 Task: Change the Outlook setting to open replies and forwards in a new window.
Action: Mouse moved to (36, 20)
Screenshot: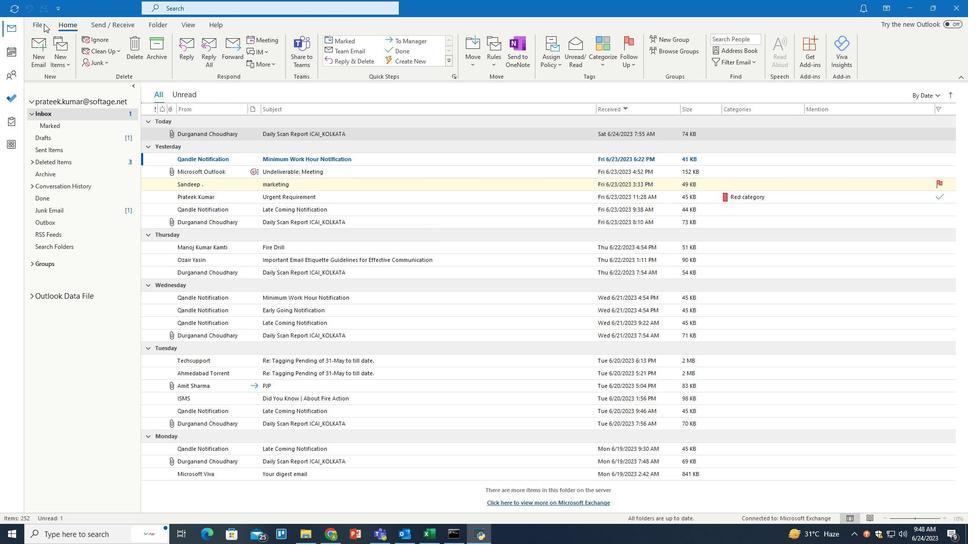
Action: Mouse pressed left at (36, 20)
Screenshot: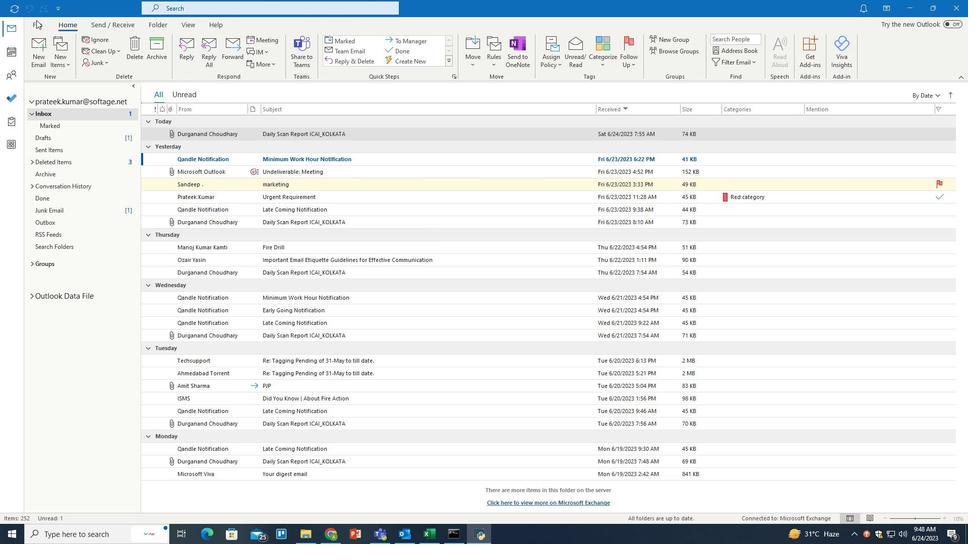 
Action: Mouse moved to (37, 21)
Screenshot: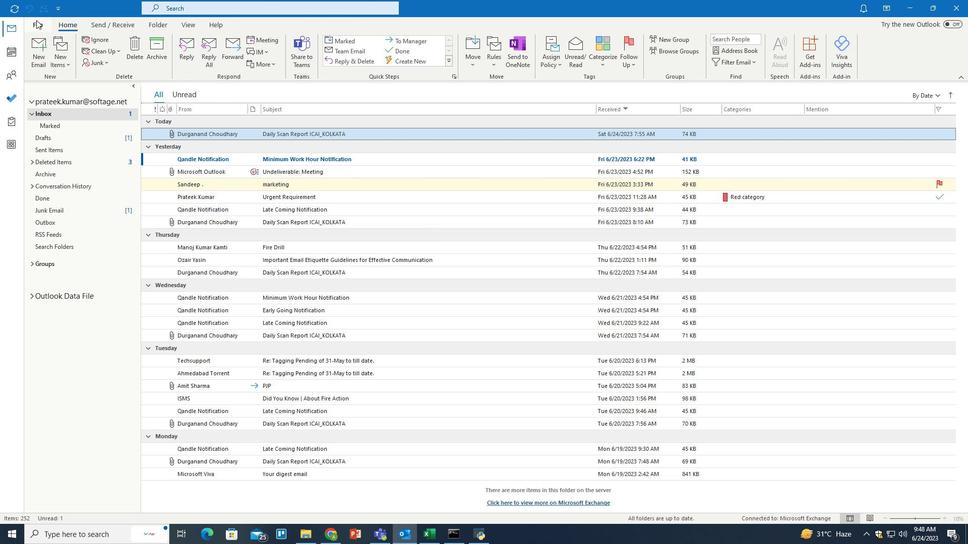 
Action: Mouse pressed left at (37, 21)
Screenshot: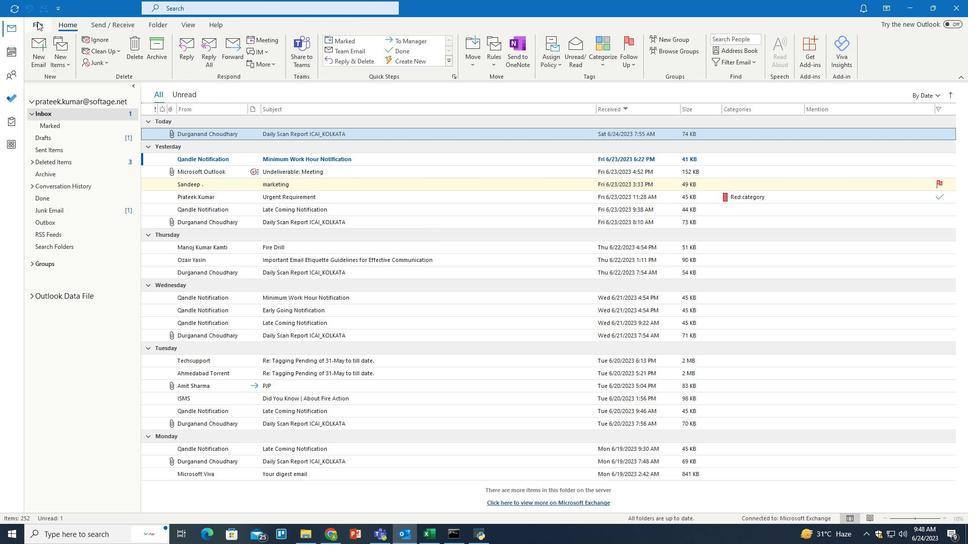 
Action: Mouse moved to (36, 487)
Screenshot: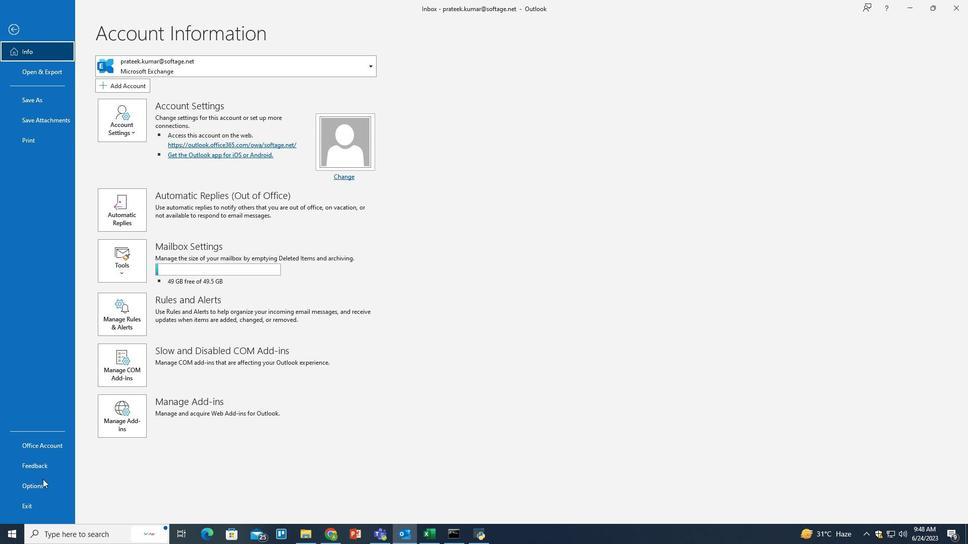 
Action: Mouse pressed left at (36, 487)
Screenshot: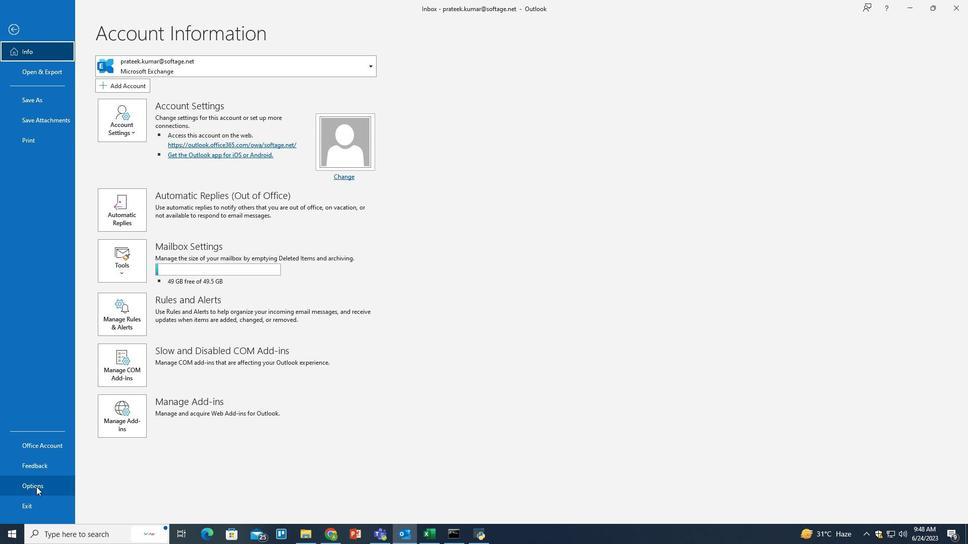 
Action: Mouse moved to (290, 129)
Screenshot: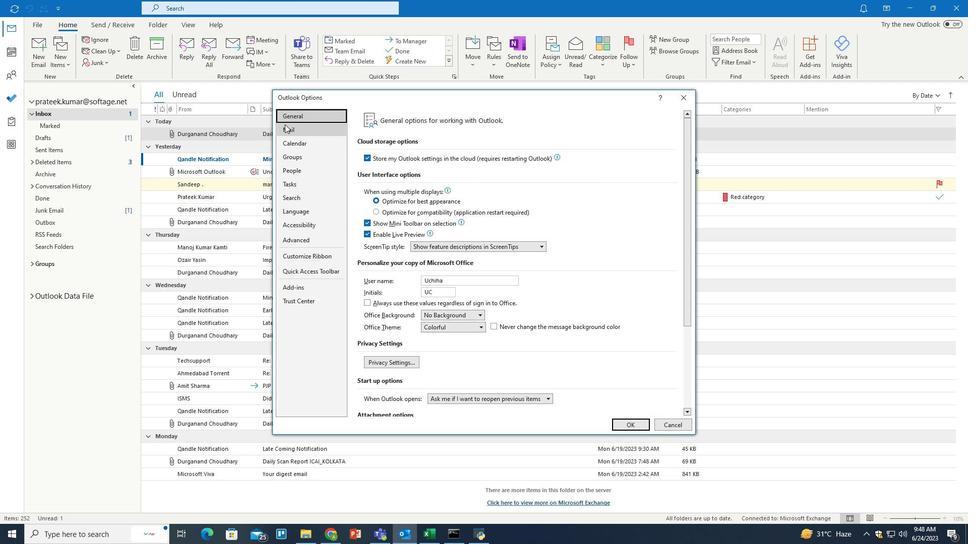 
Action: Mouse pressed left at (290, 129)
Screenshot: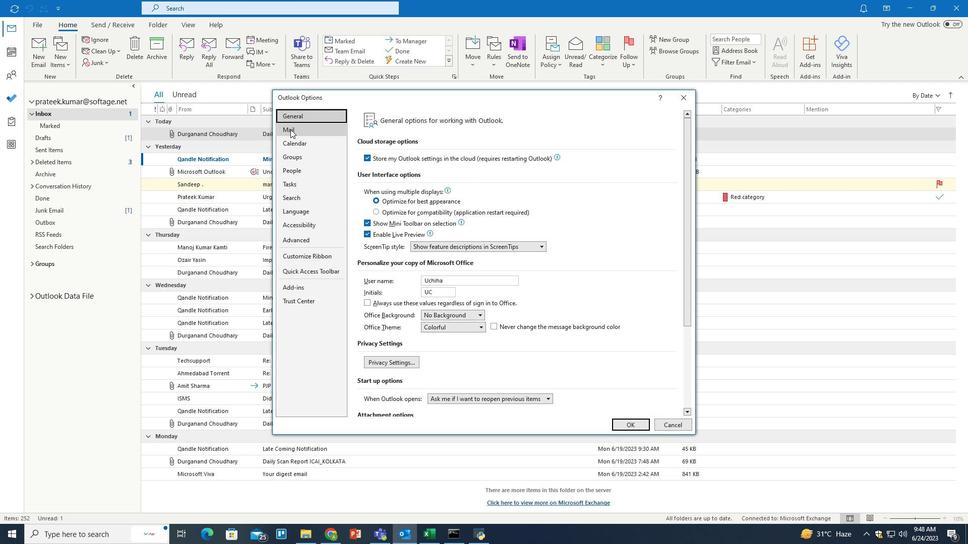 
Action: Mouse moved to (481, 214)
Screenshot: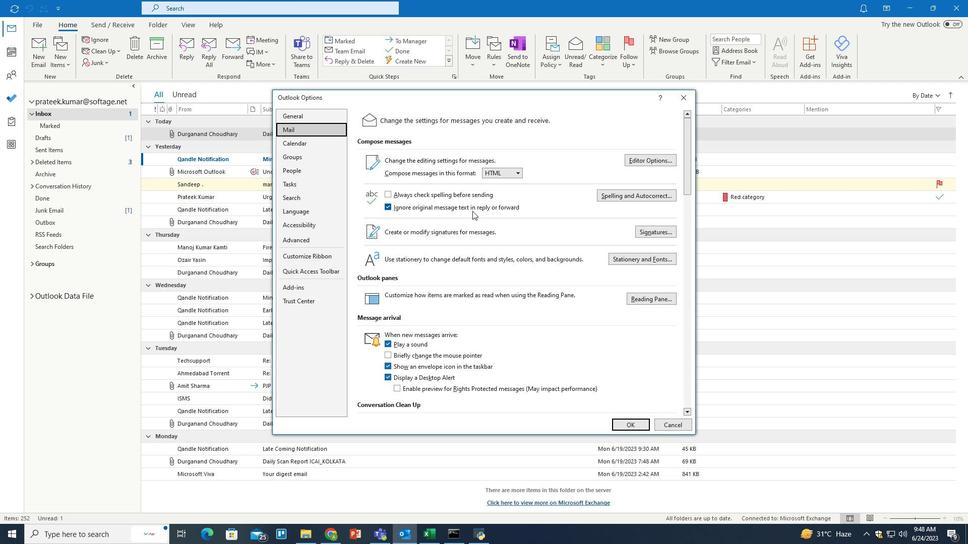 
Action: Mouse scrolled (481, 213) with delta (0, 0)
Screenshot: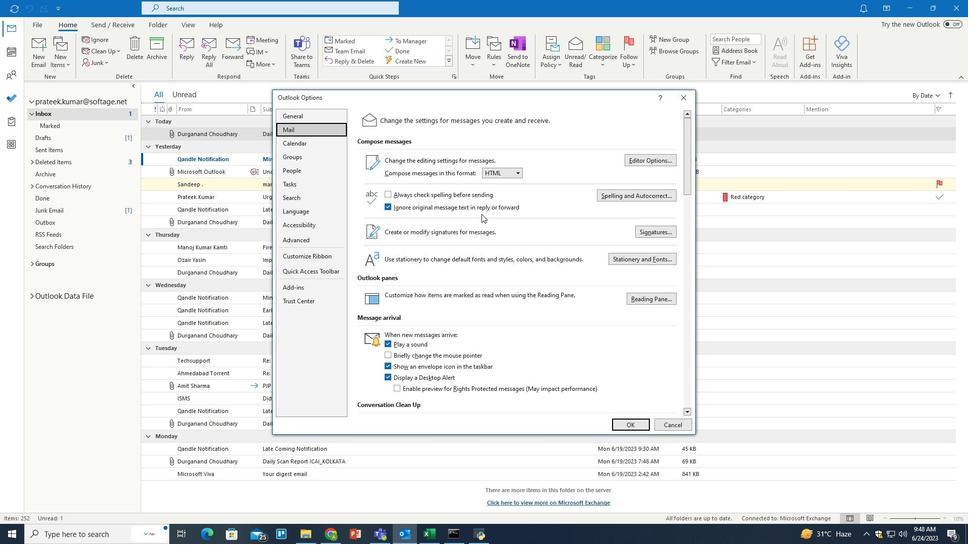 
Action: Mouse scrolled (481, 213) with delta (0, 0)
Screenshot: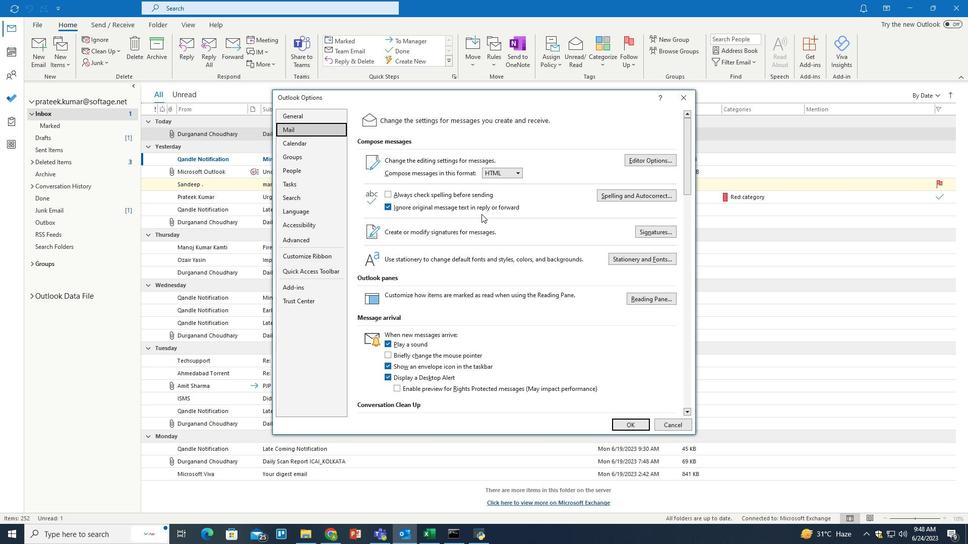 
Action: Mouse scrolled (481, 213) with delta (0, 0)
Screenshot: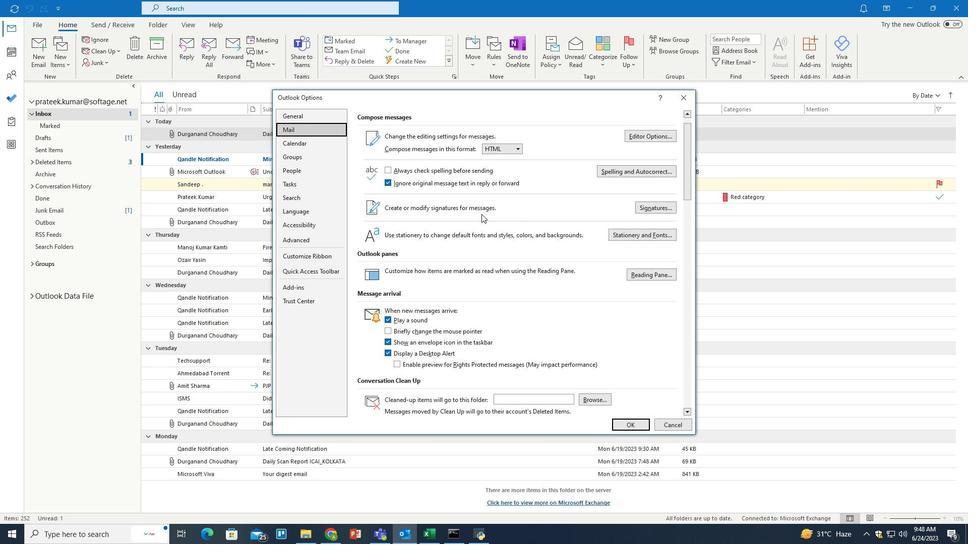 
Action: Mouse scrolled (481, 213) with delta (0, 0)
Screenshot: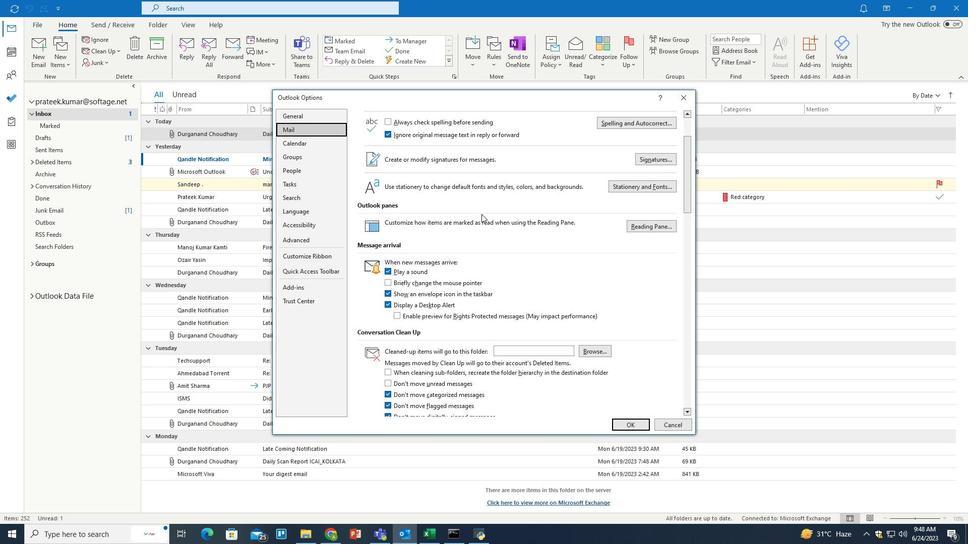
Action: Mouse scrolled (481, 213) with delta (0, 0)
Screenshot: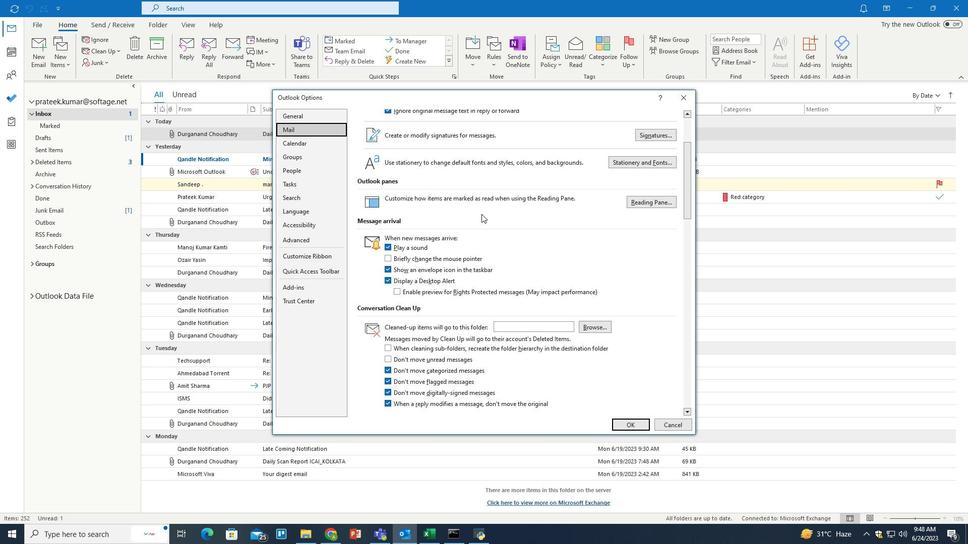 
Action: Mouse scrolled (481, 213) with delta (0, 0)
Screenshot: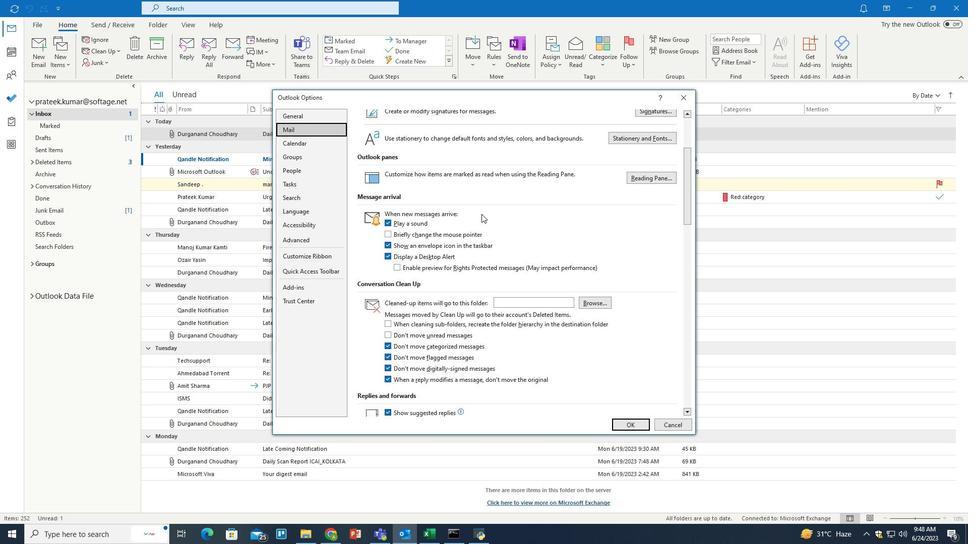 
Action: Mouse scrolled (481, 213) with delta (0, 0)
Screenshot: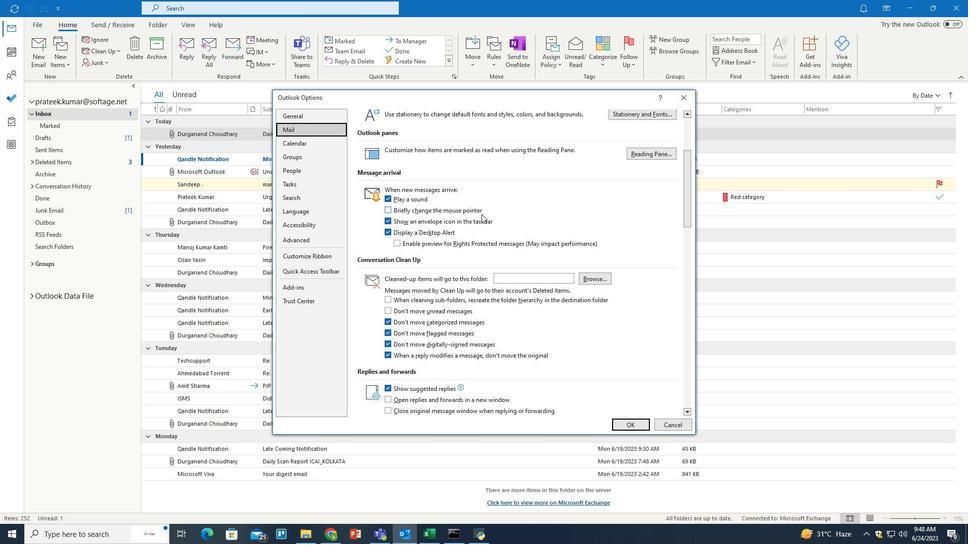 
Action: Mouse scrolled (481, 213) with delta (0, 0)
Screenshot: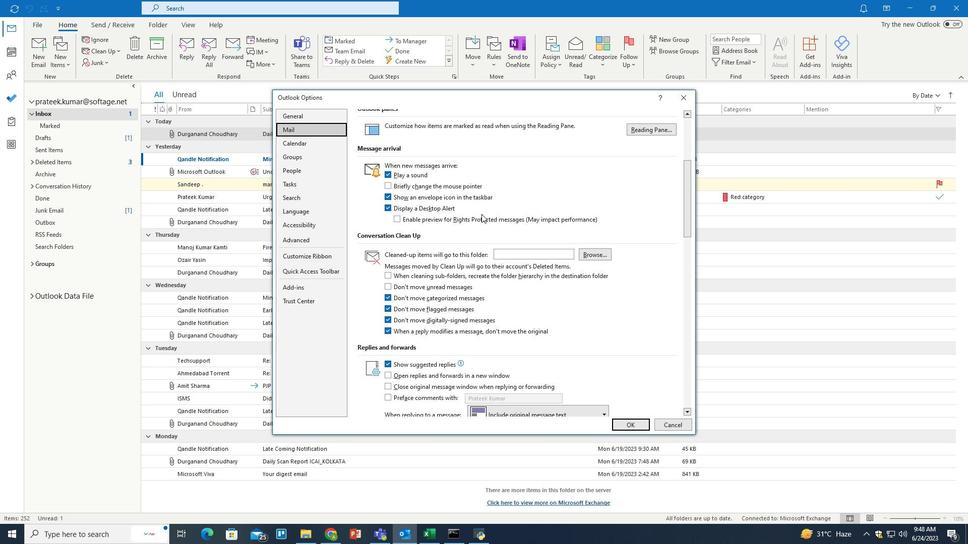 
Action: Mouse moved to (390, 350)
Screenshot: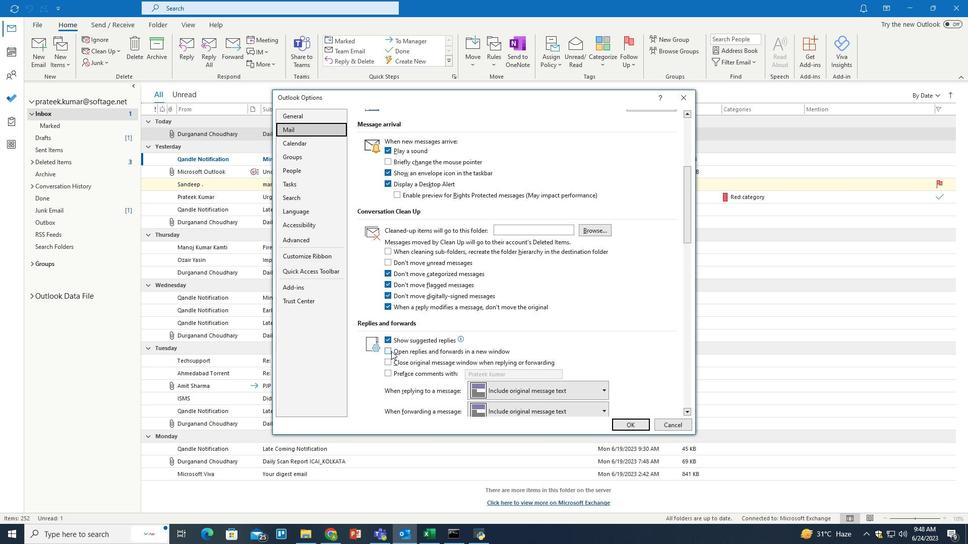
Action: Mouse pressed left at (390, 350)
Screenshot: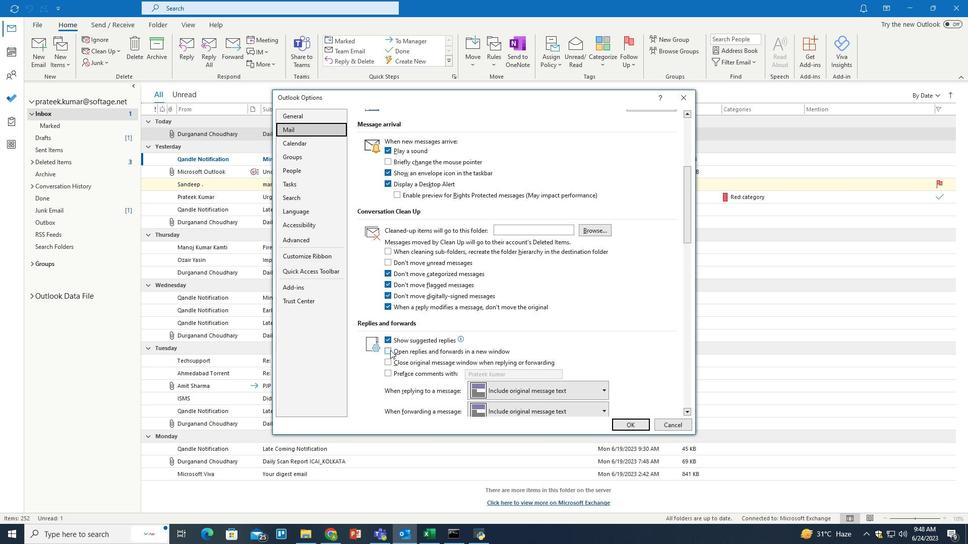 
Action: Mouse moved to (390, 350)
Screenshot: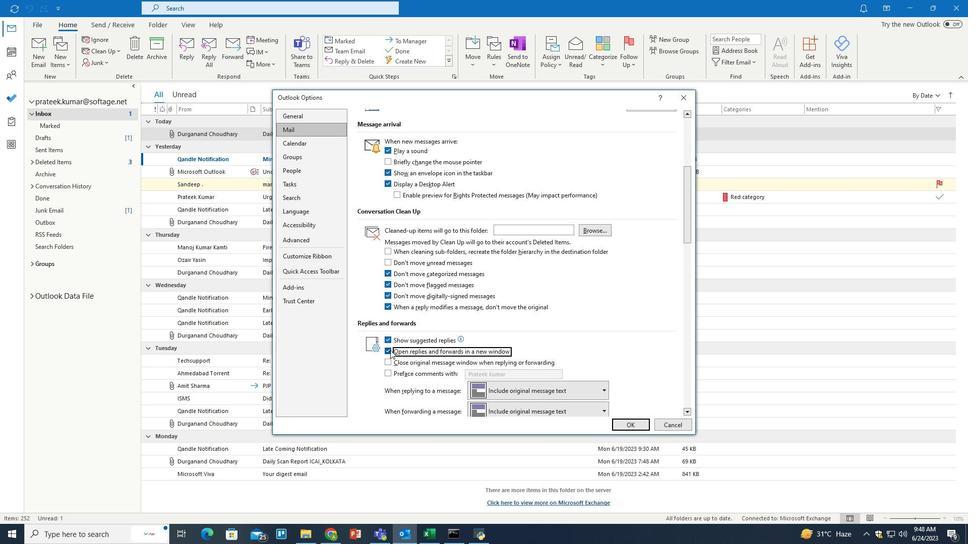 
